 Task: Add an event with the title Casual Coffee Meeting with Industry Influencer, date '2024/05/27', time 7:30 AM to 9:30 AM, logged in from the account softage.10@softage.netand send the event invitation to softage.9@softage.net and softage.8@softage.net. Set a reminder for the event 222 week before
Action: Mouse moved to (76, 106)
Screenshot: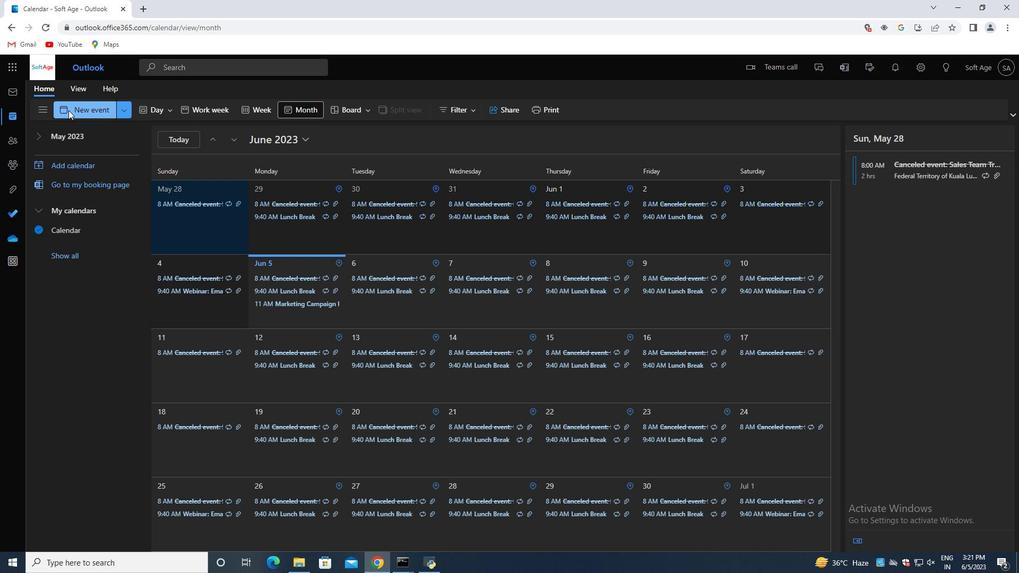
Action: Mouse pressed left at (76, 106)
Screenshot: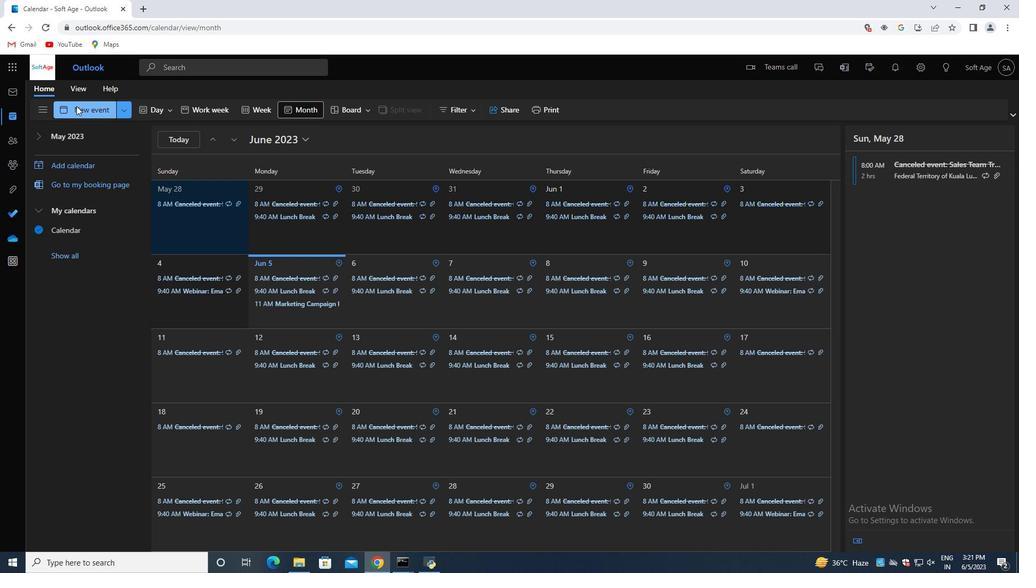
Action: Mouse moved to (406, 121)
Screenshot: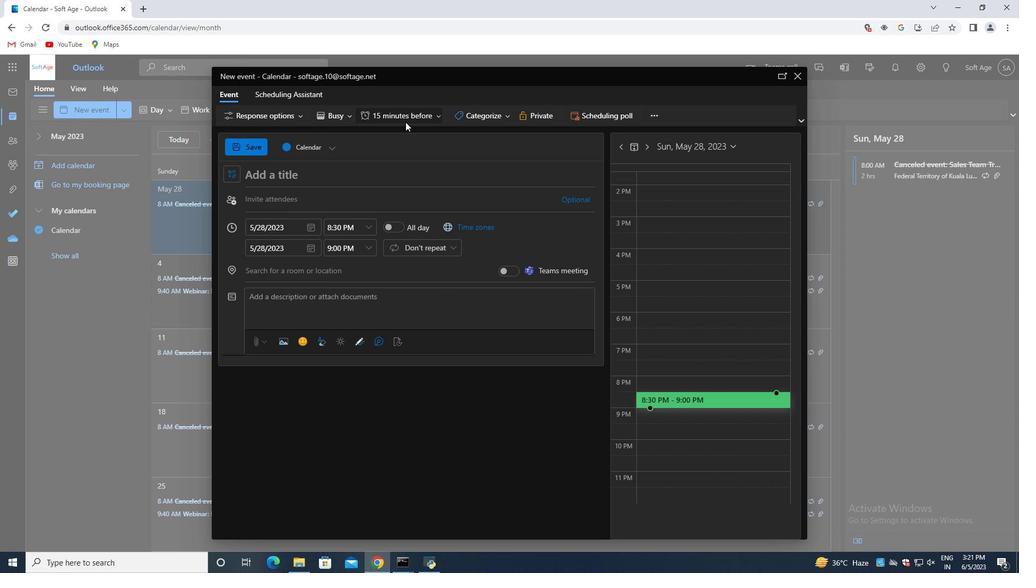 
Action: Mouse pressed left at (406, 121)
Screenshot: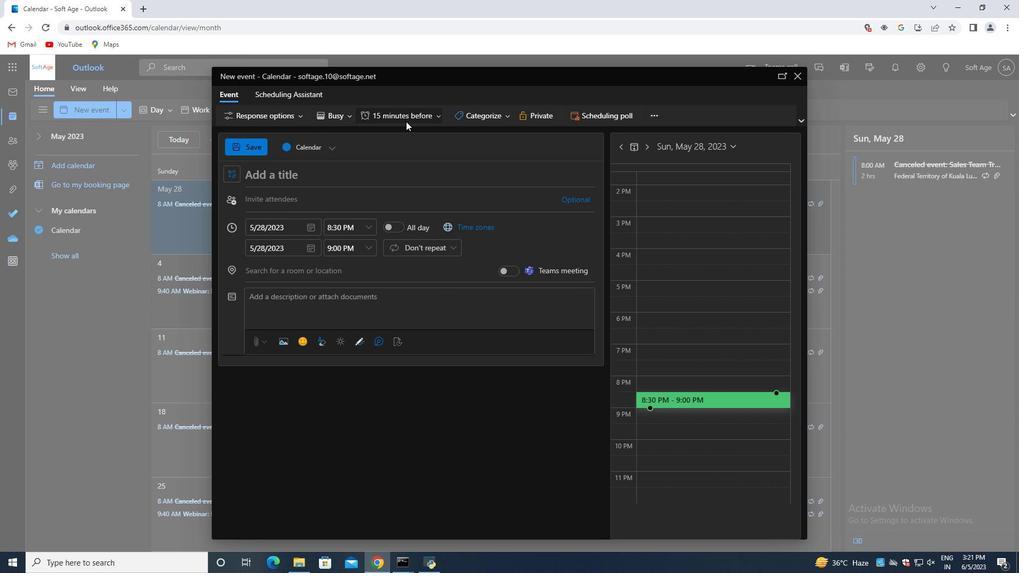 
Action: Mouse moved to (398, 390)
Screenshot: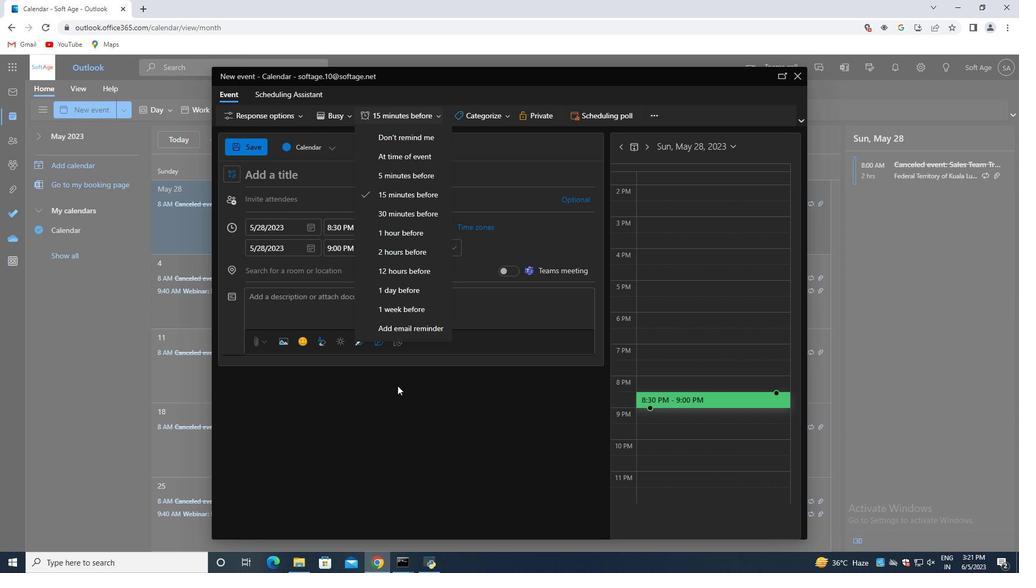 
